 Task: In the  document fruits.docx Select the text and change paragraph spacing to  '1.5' Change page orientation to  'Landscape' Add Page color Navy Blue
Action: Mouse moved to (279, 349)
Screenshot: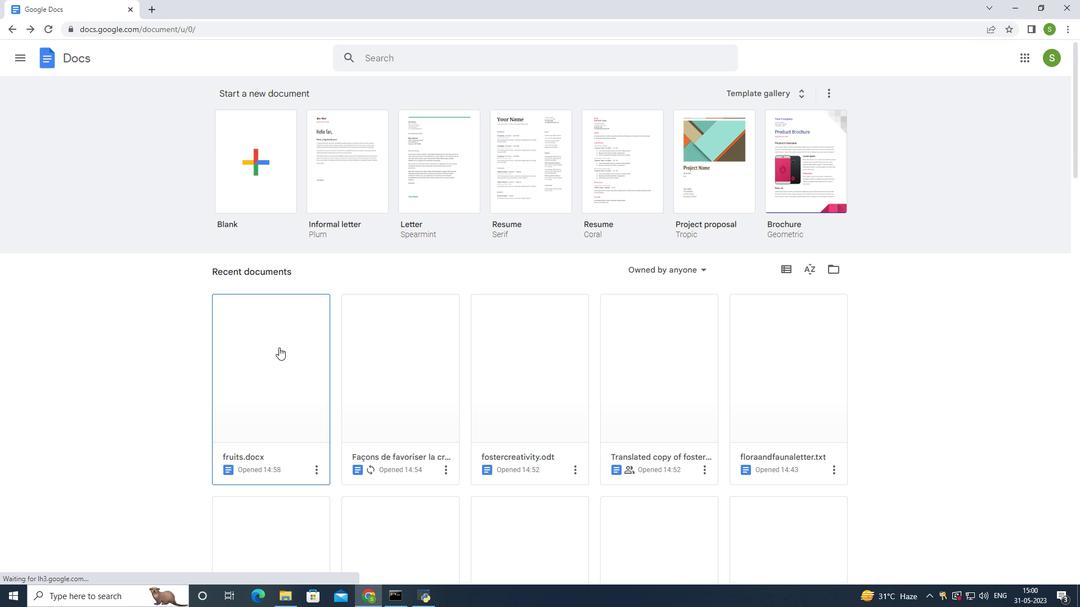 
Action: Mouse pressed left at (279, 349)
Screenshot: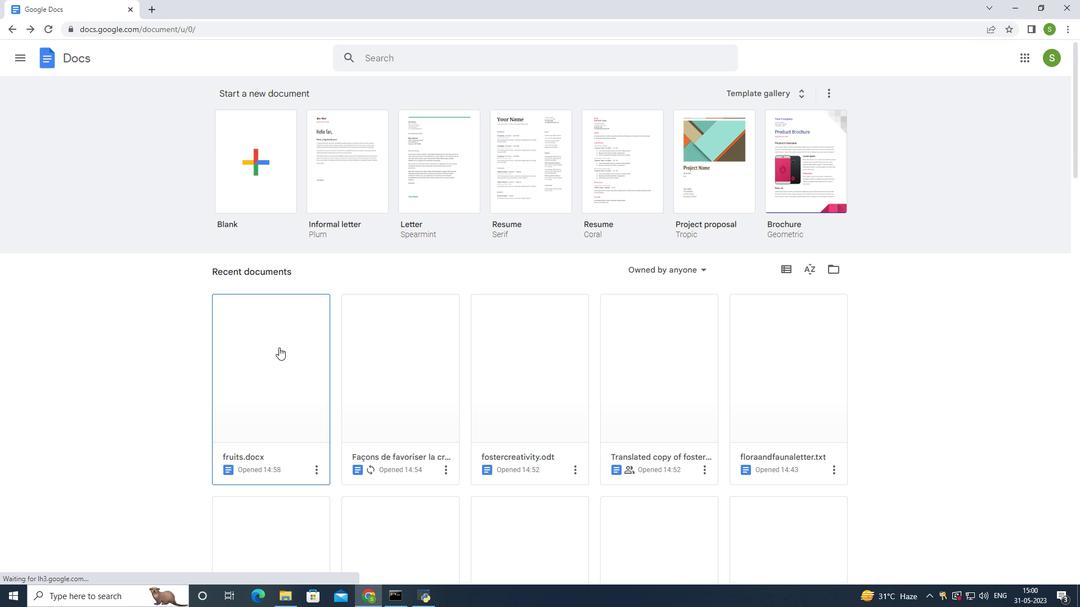 
Action: Mouse moved to (288, 189)
Screenshot: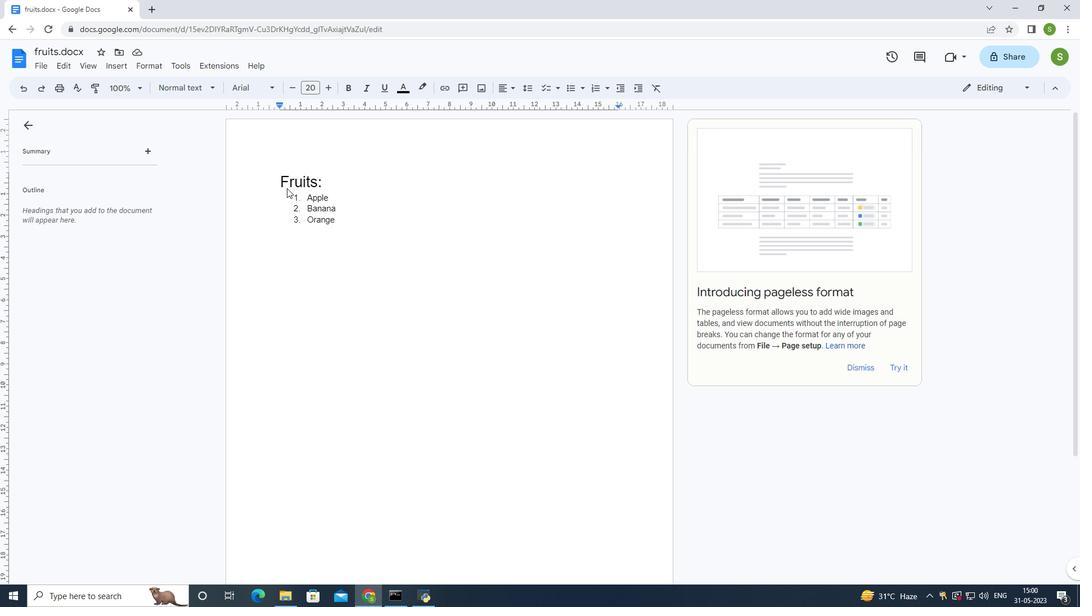
Action: Mouse pressed left at (288, 189)
Screenshot: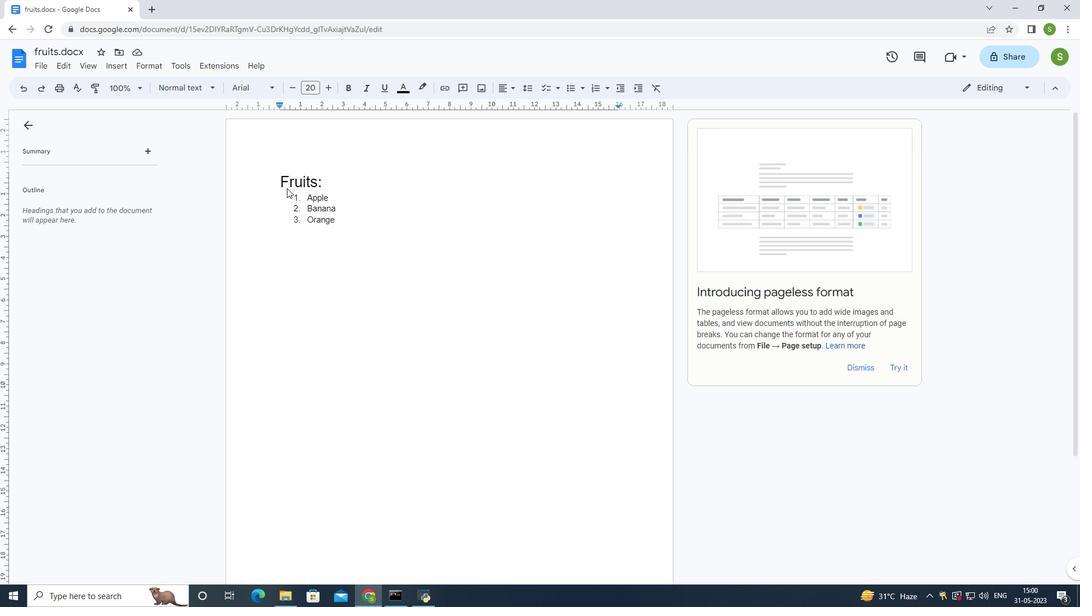 
Action: Mouse moved to (530, 89)
Screenshot: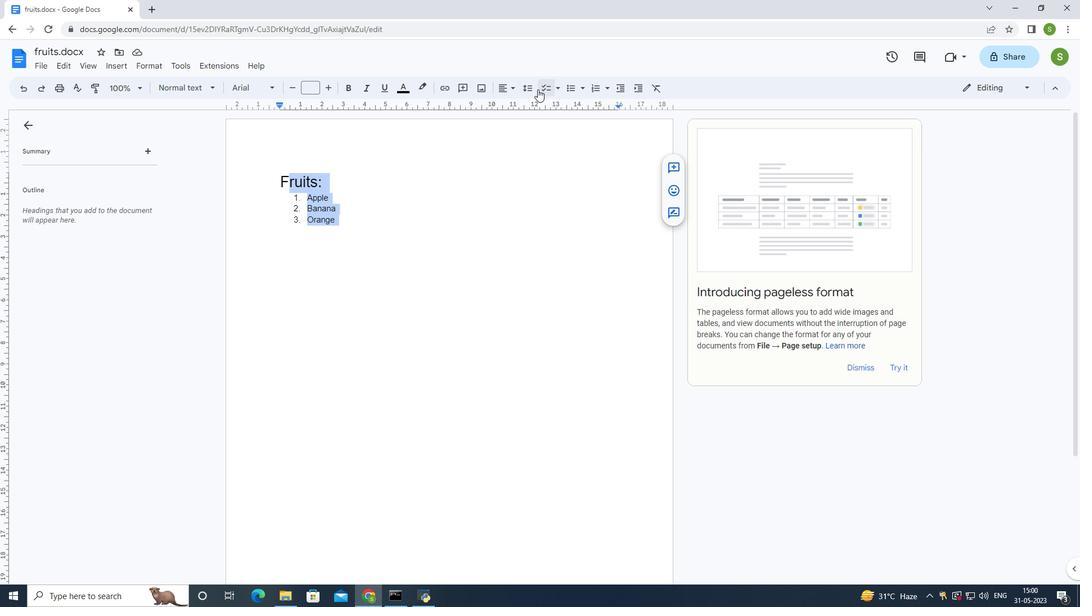 
Action: Mouse pressed left at (530, 89)
Screenshot: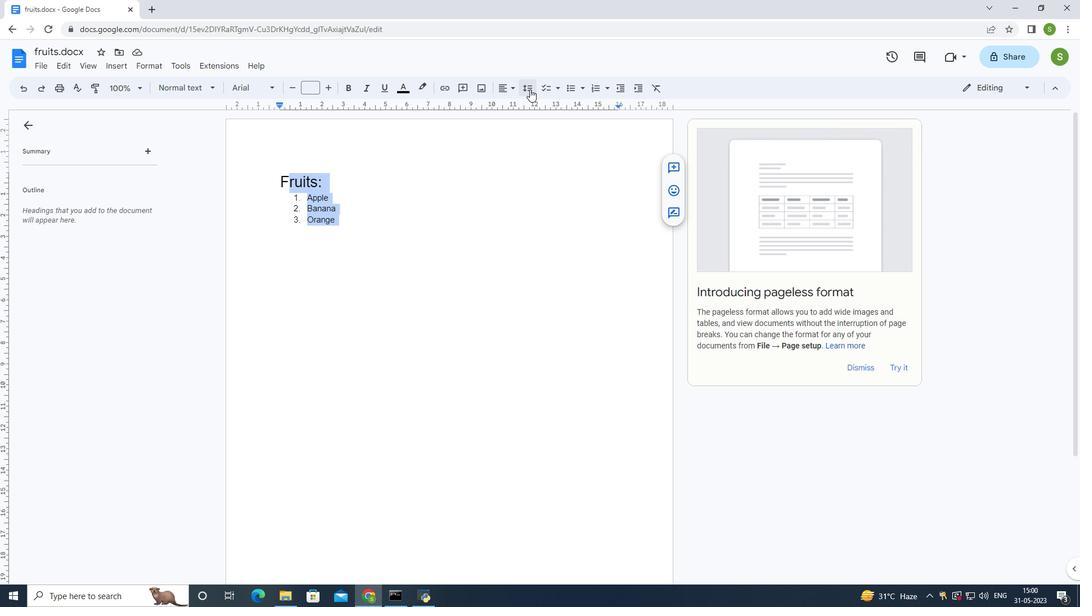 
Action: Mouse moved to (550, 141)
Screenshot: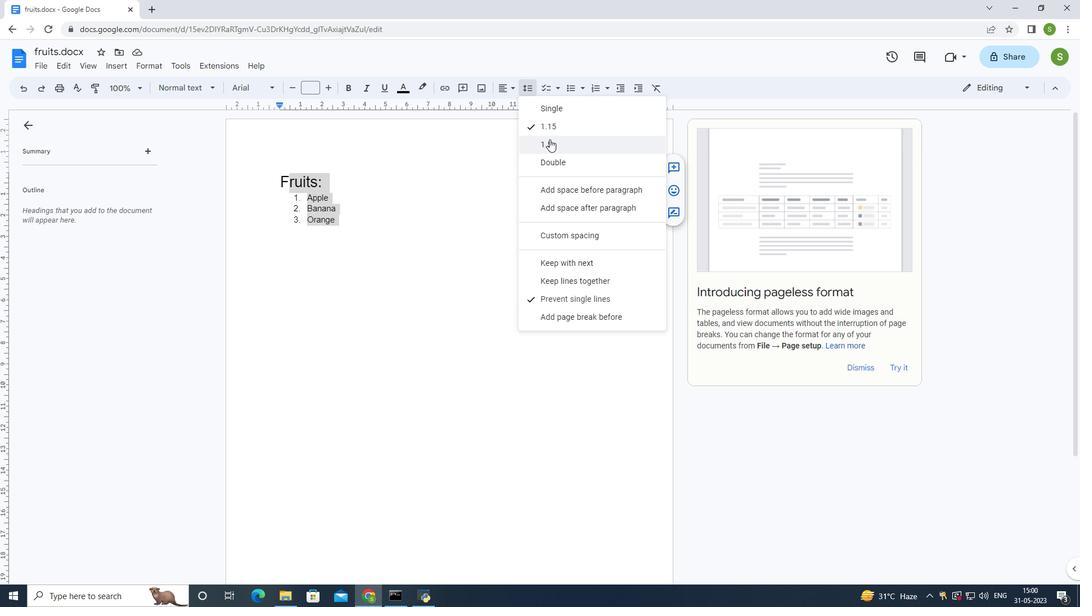 
Action: Mouse pressed left at (550, 141)
Screenshot: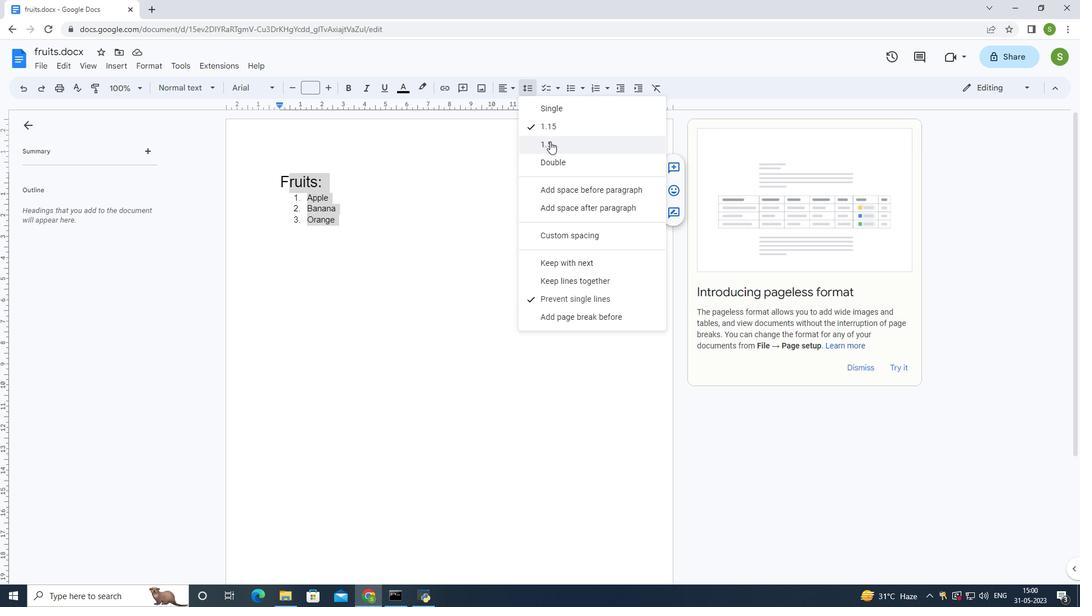 
Action: Mouse moved to (503, 223)
Screenshot: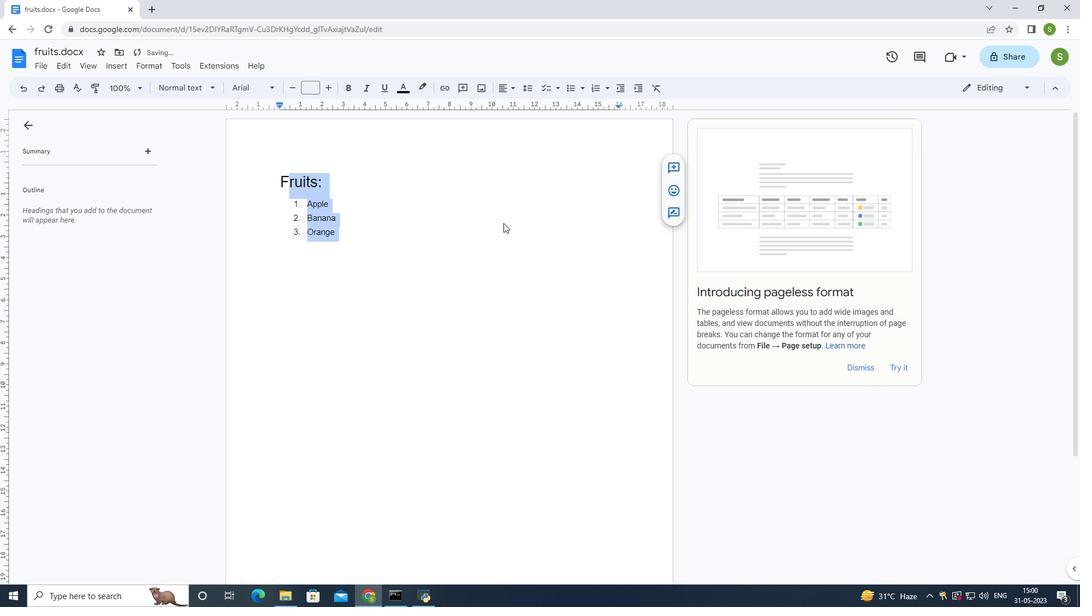 
Action: Mouse pressed left at (503, 223)
Screenshot: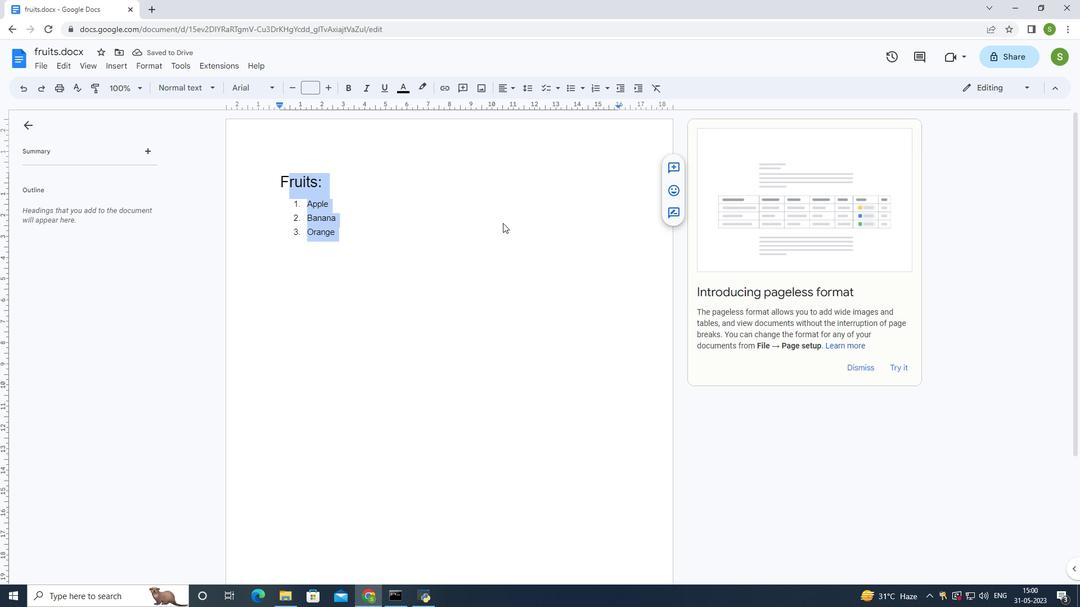 
Action: Mouse moved to (178, 66)
Screenshot: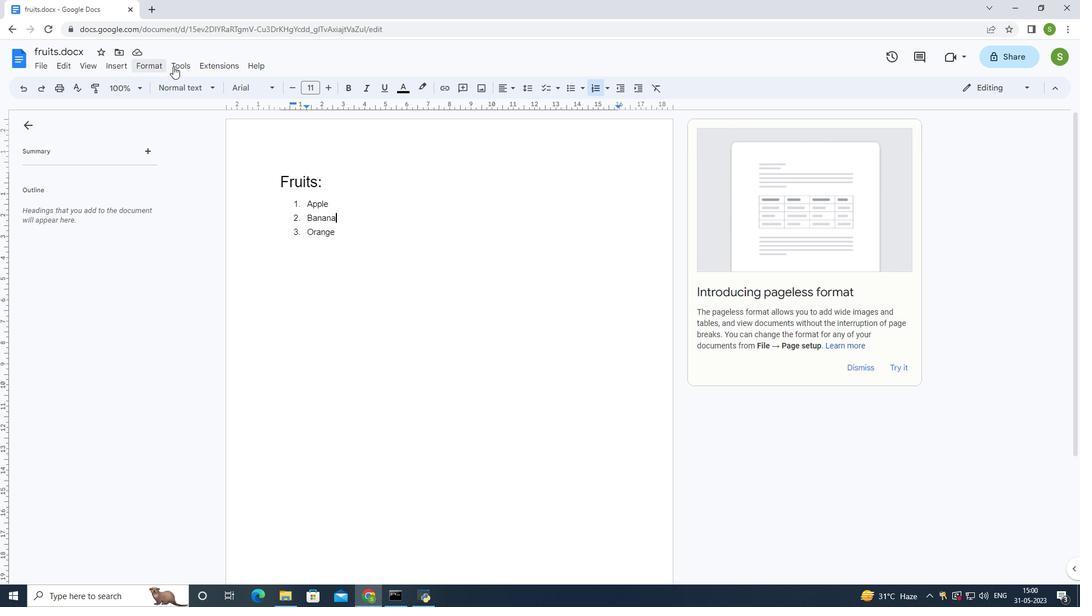 
Action: Mouse pressed left at (178, 66)
Screenshot: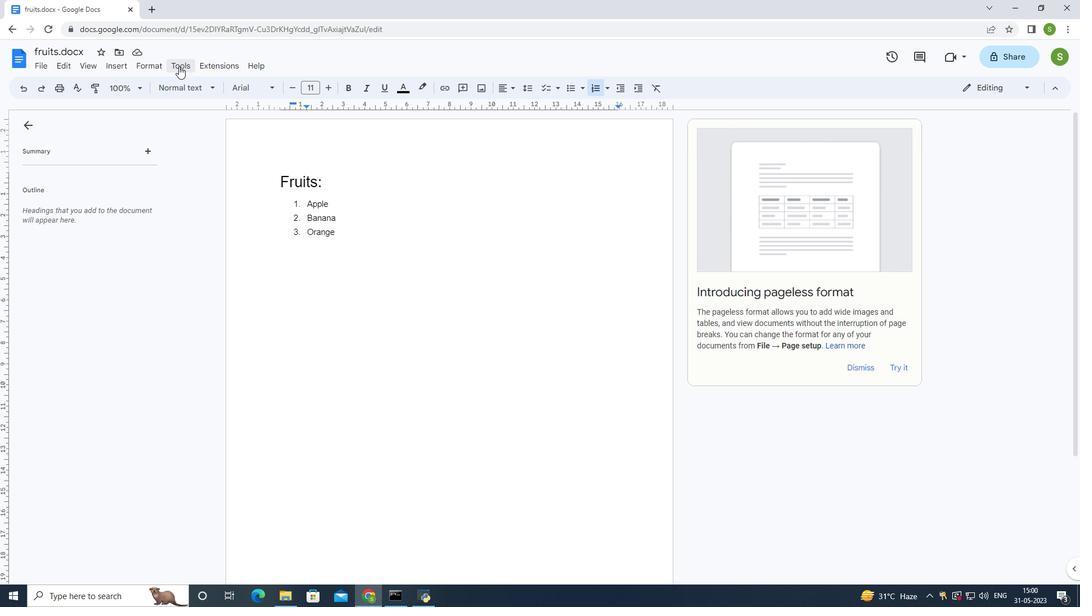 
Action: Mouse moved to (180, 241)
Screenshot: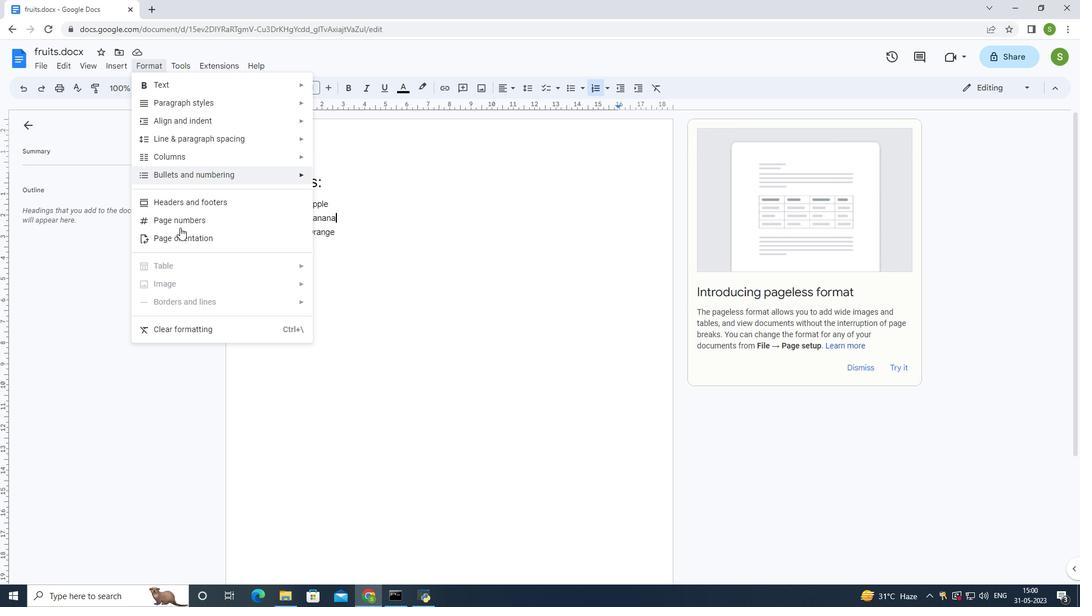 
Action: Mouse pressed left at (180, 241)
Screenshot: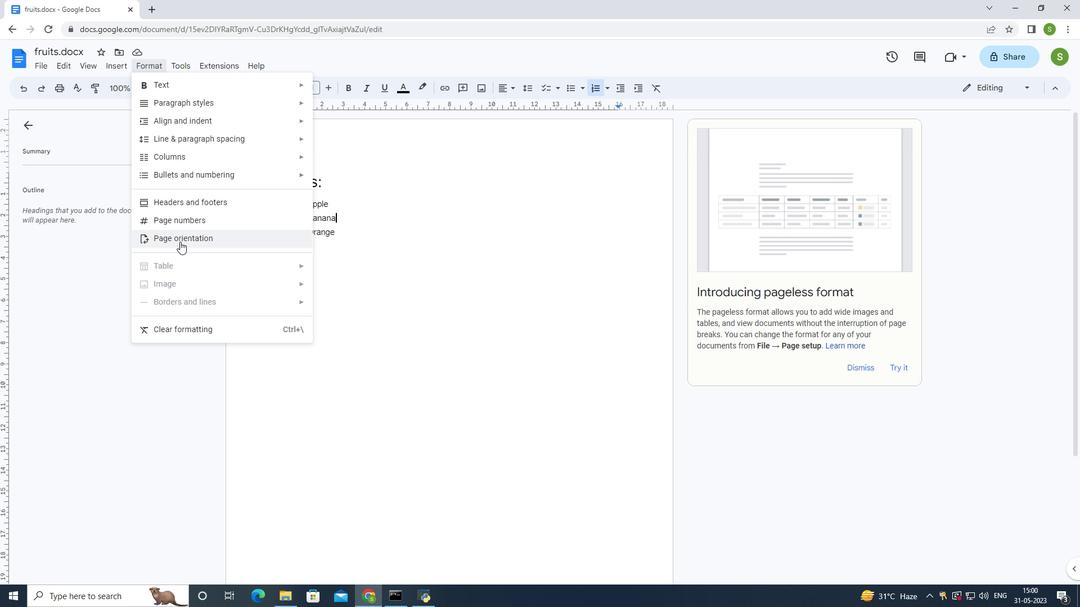 
Action: Mouse moved to (499, 337)
Screenshot: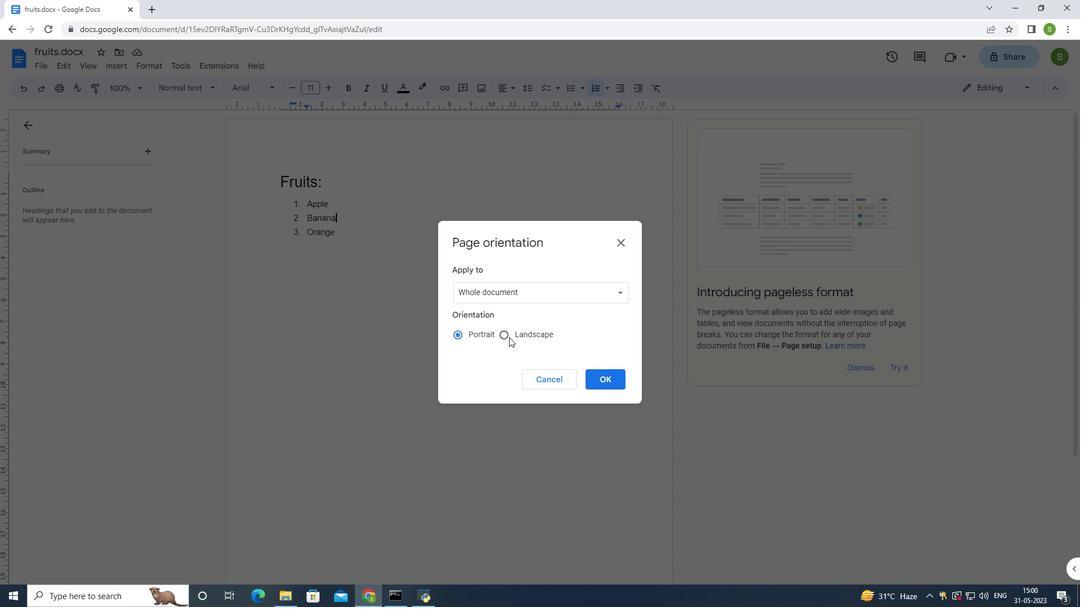 
Action: Mouse pressed left at (499, 337)
Screenshot: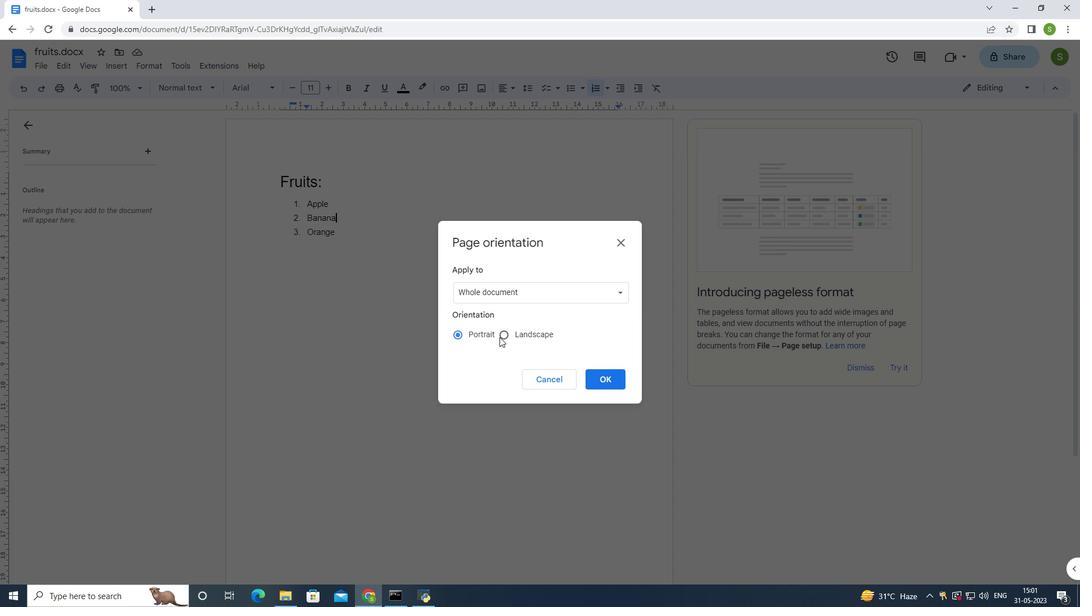 
Action: Mouse moved to (605, 383)
Screenshot: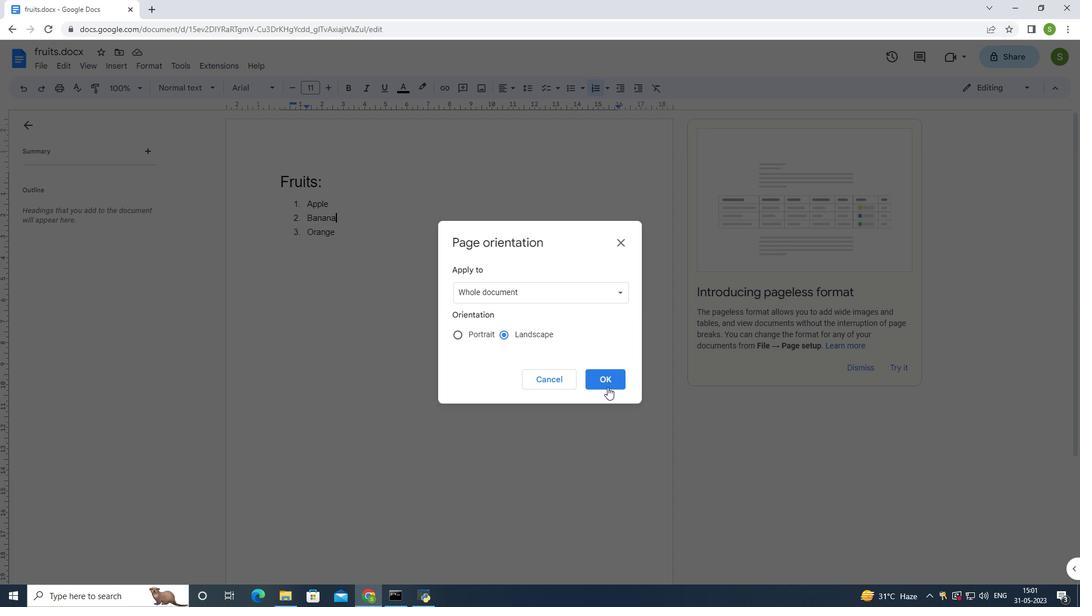 
Action: Mouse pressed left at (605, 383)
Screenshot: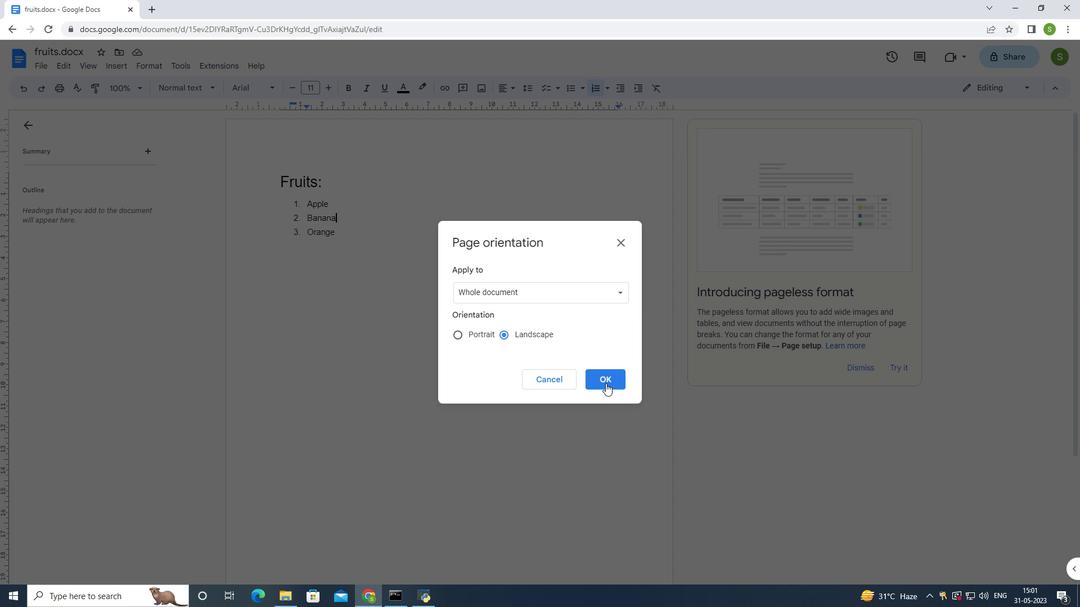 
Action: Mouse moved to (43, 64)
Screenshot: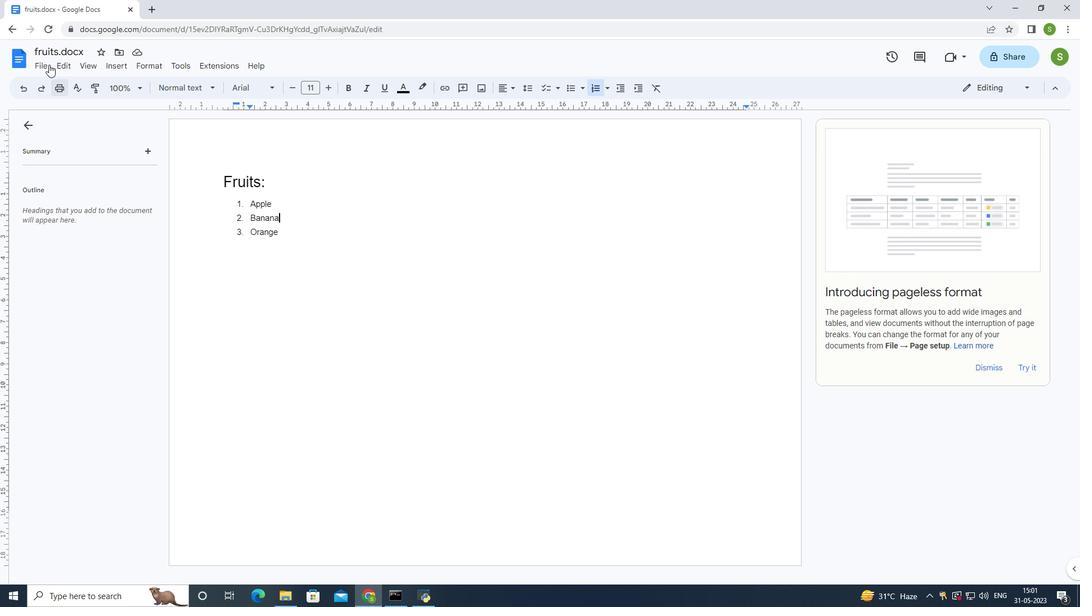 
Action: Mouse pressed left at (43, 64)
Screenshot: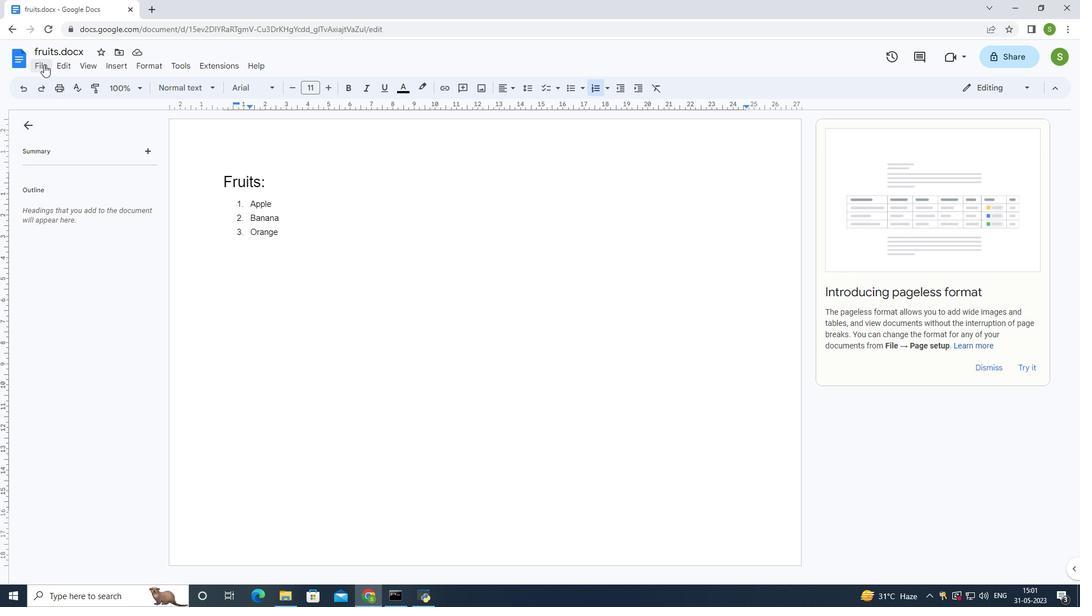 
Action: Mouse moved to (85, 374)
Screenshot: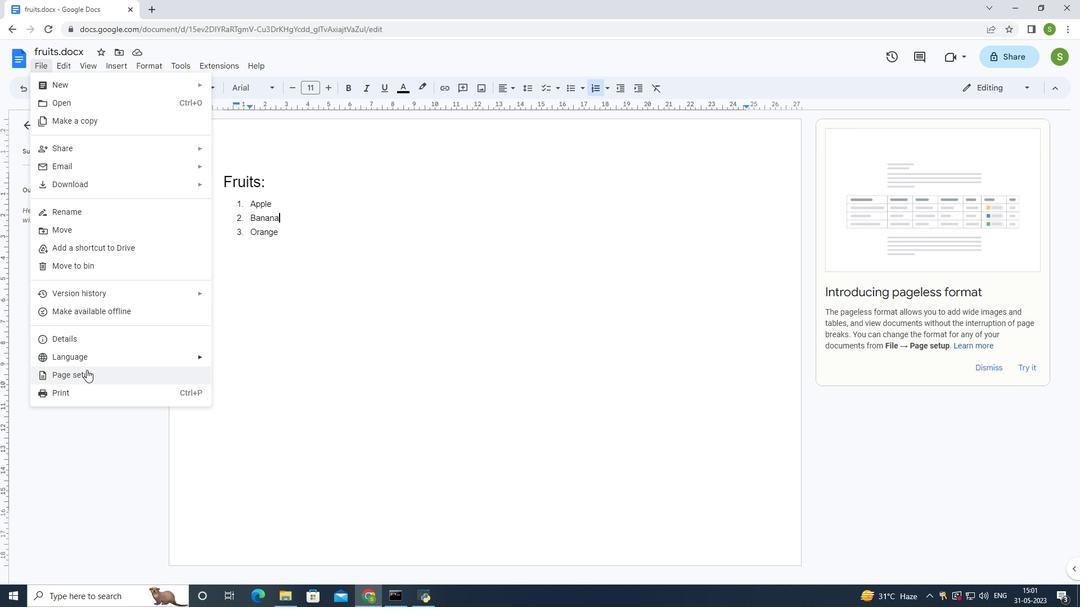 
Action: Mouse pressed left at (85, 374)
Screenshot: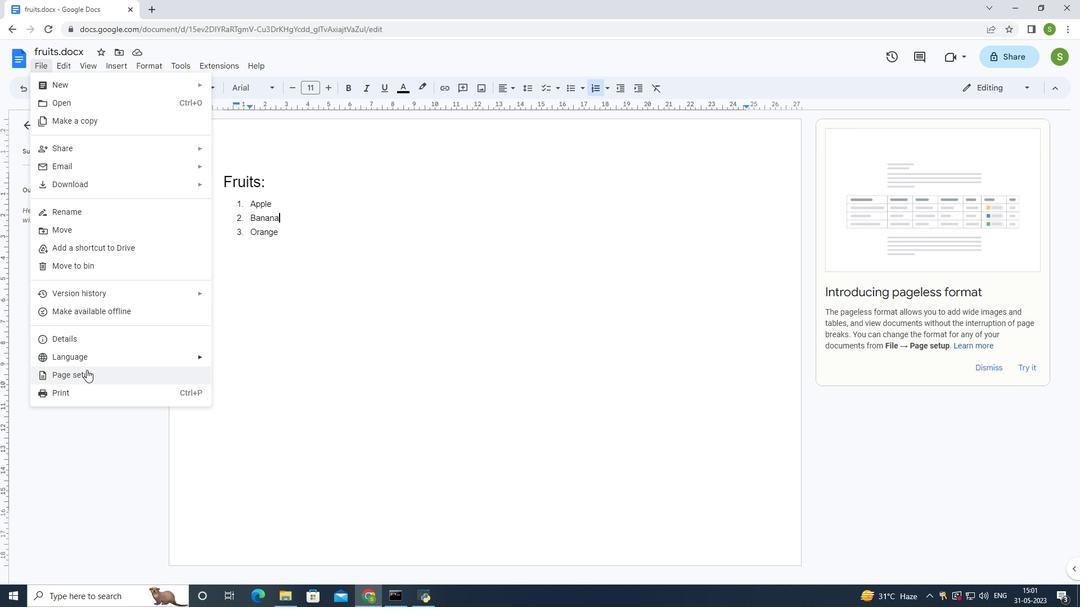 
Action: Mouse moved to (454, 385)
Screenshot: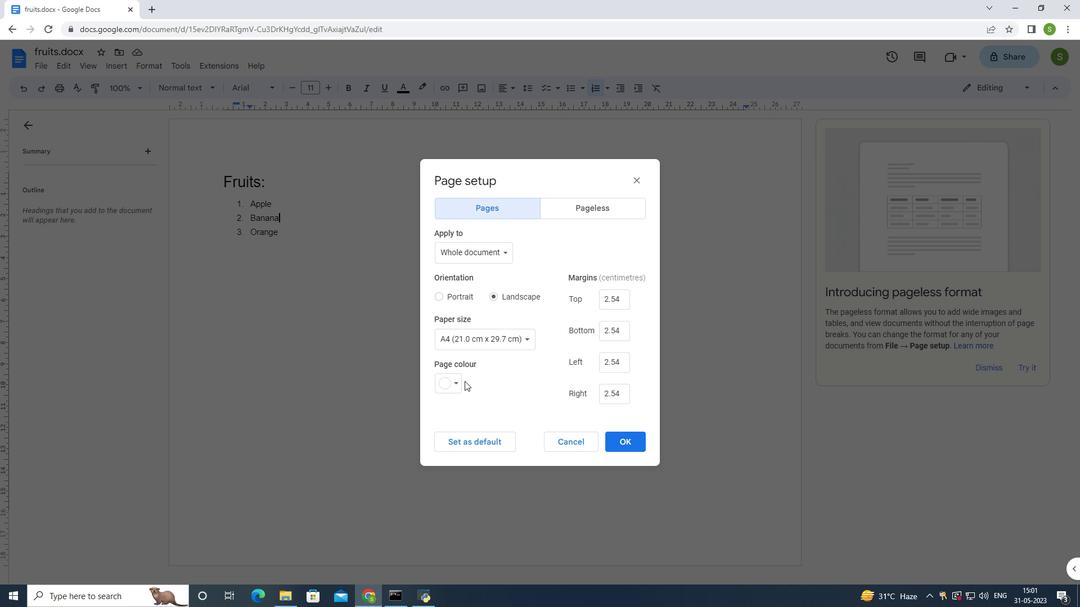 
Action: Mouse pressed left at (454, 385)
Screenshot: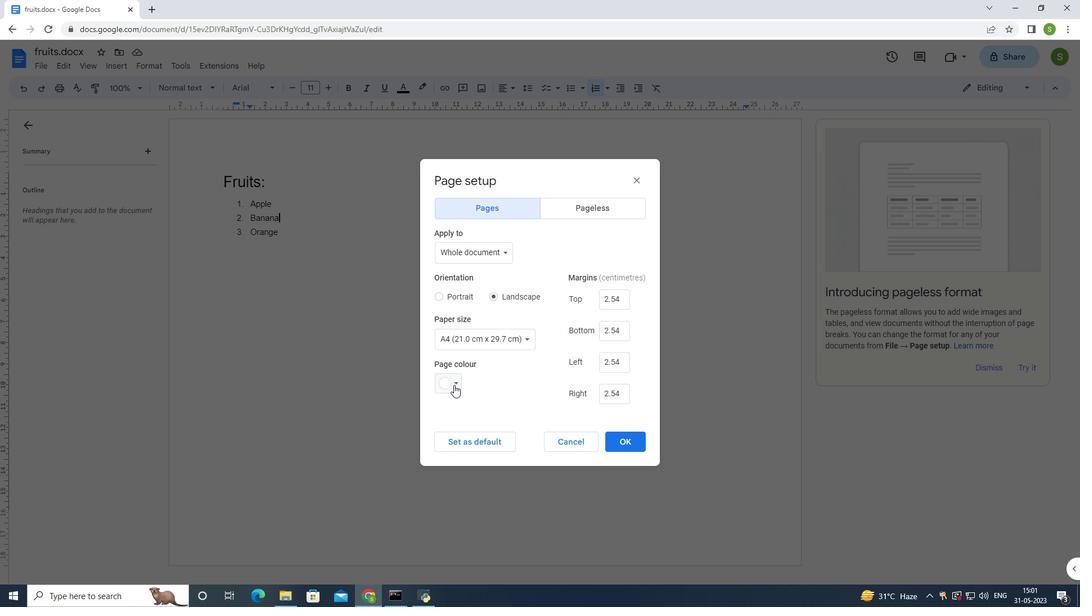 
Action: Mouse moved to (521, 468)
Screenshot: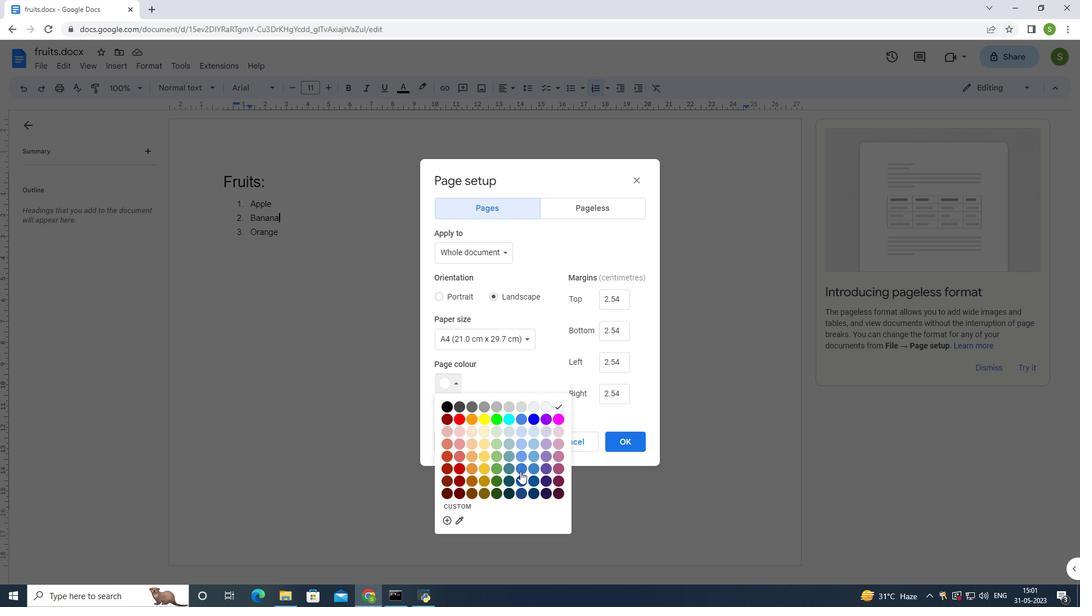 
Action: Mouse pressed left at (521, 468)
Screenshot: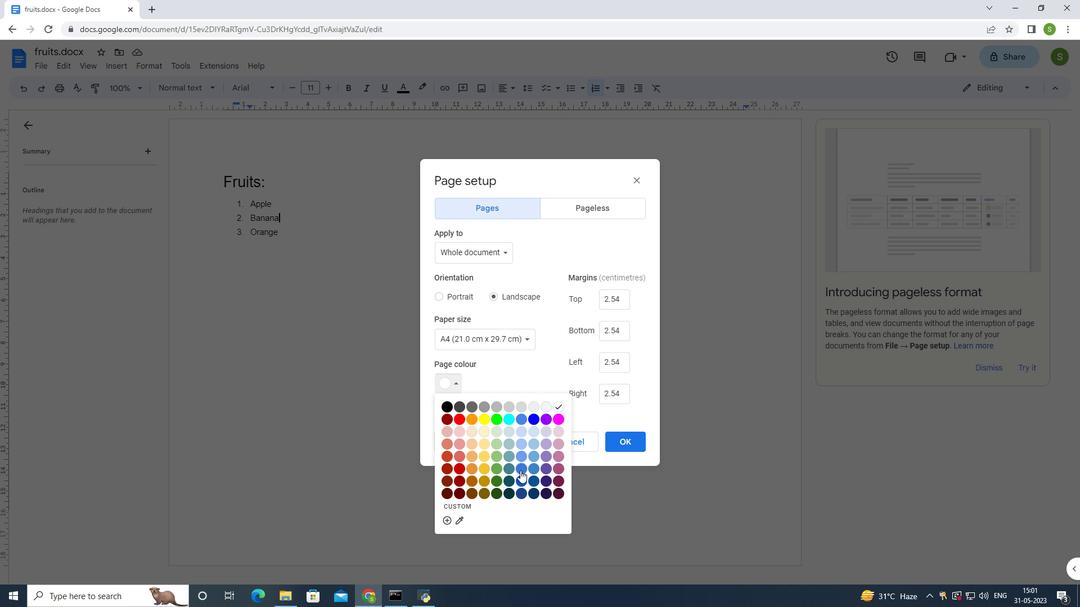 
Action: Mouse moved to (621, 443)
Screenshot: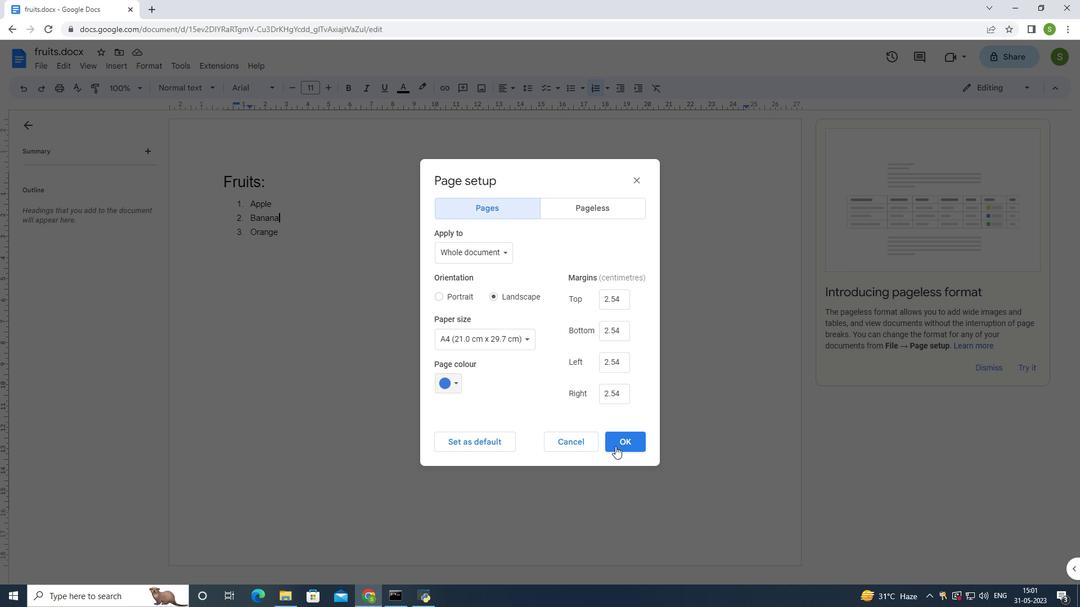 
Action: Mouse pressed left at (621, 443)
Screenshot: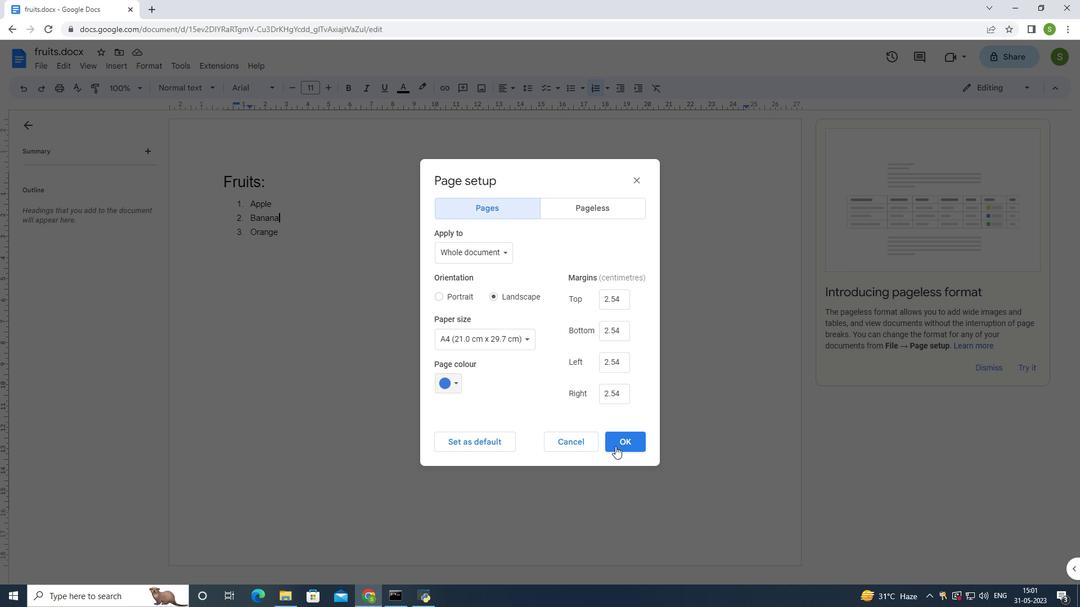 
Action: Mouse moved to (541, 324)
Screenshot: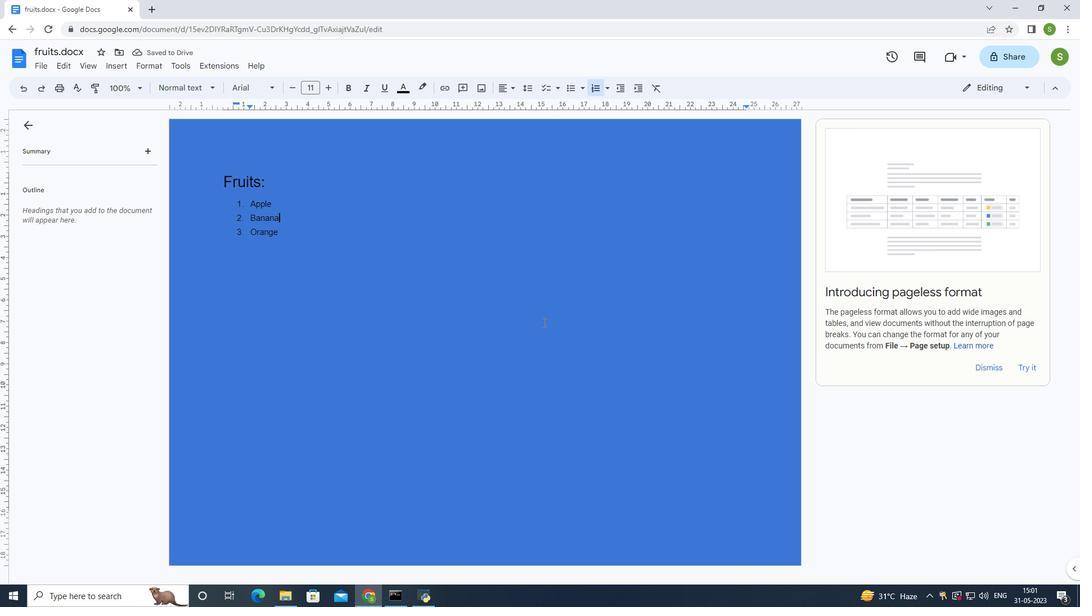 
Action: Key pressed ctrl+S
Screenshot: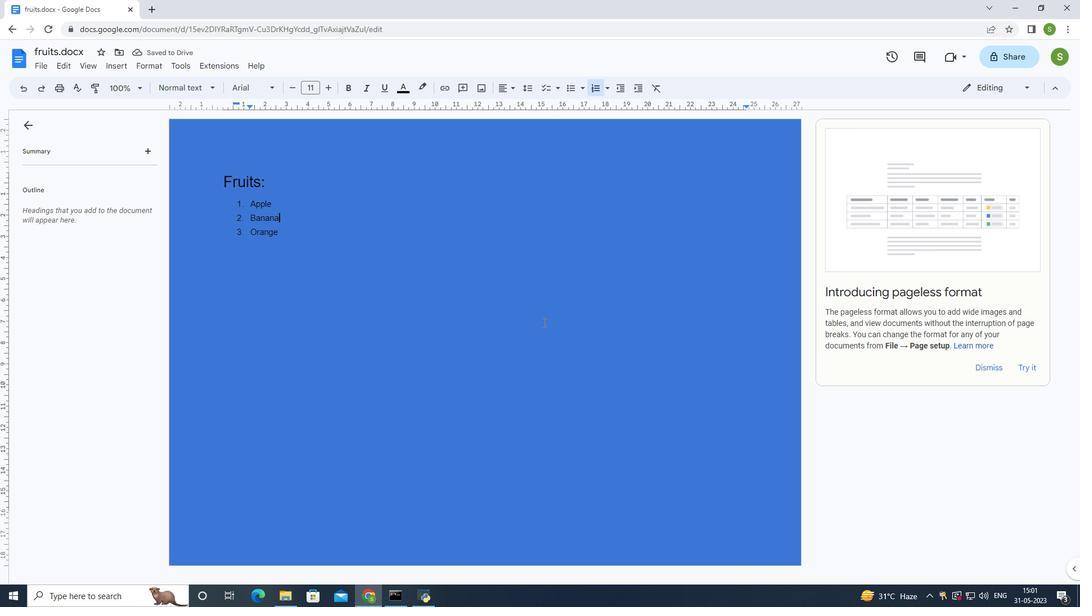 
Action: Mouse moved to (535, 328)
Screenshot: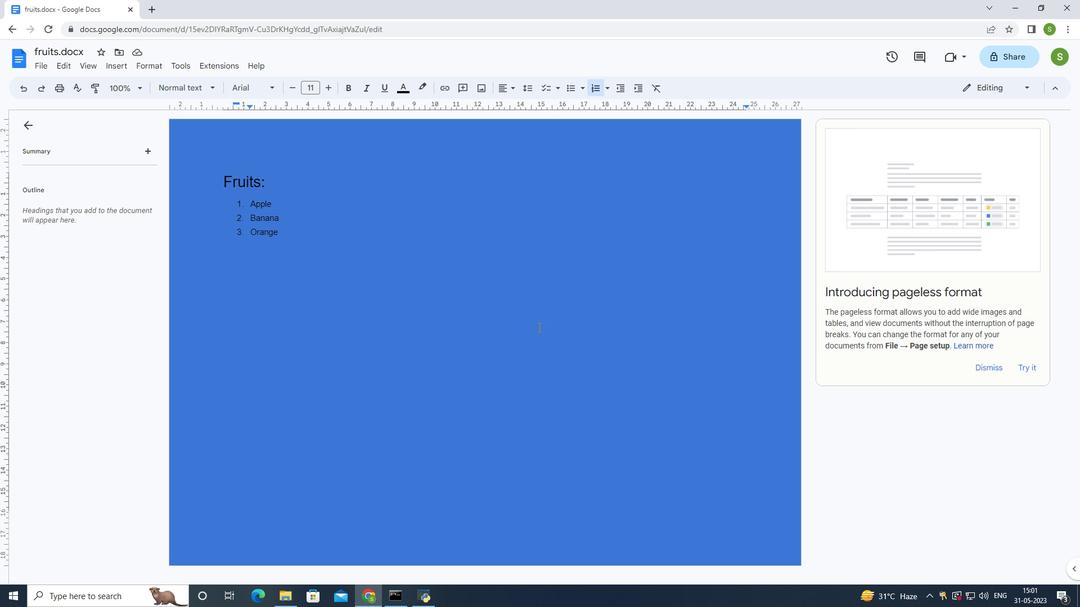 
